 Task: Create a due date automation trigger when advanced on, on the wednesday of the week before a card is due add dates starting tomorrow at 11:00 AM.
Action: Mouse moved to (1107, 89)
Screenshot: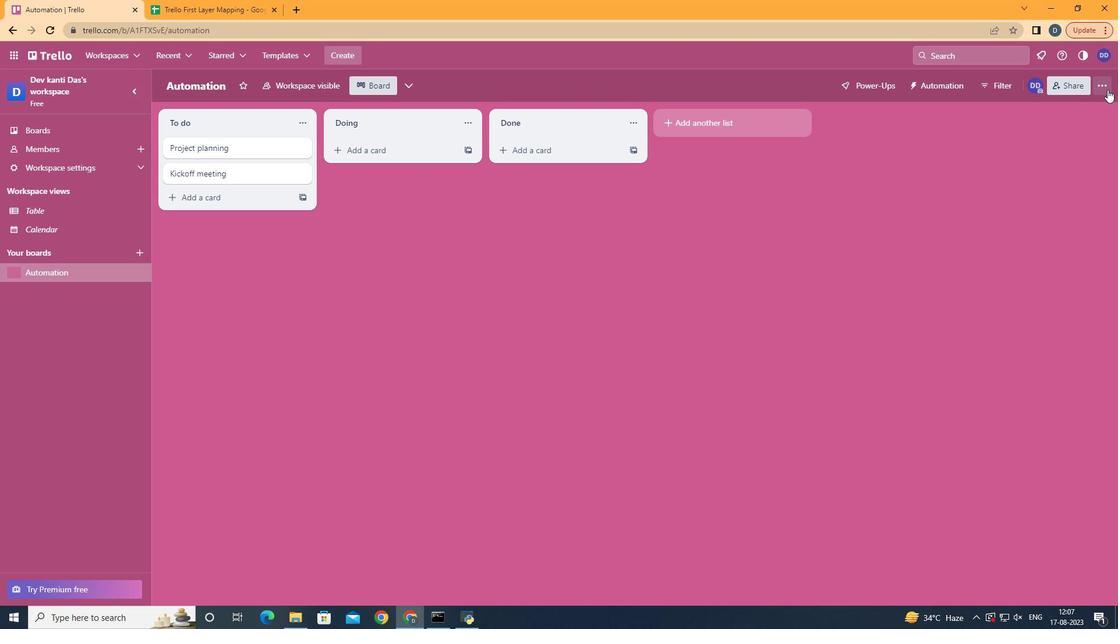 
Action: Mouse pressed left at (1107, 89)
Screenshot: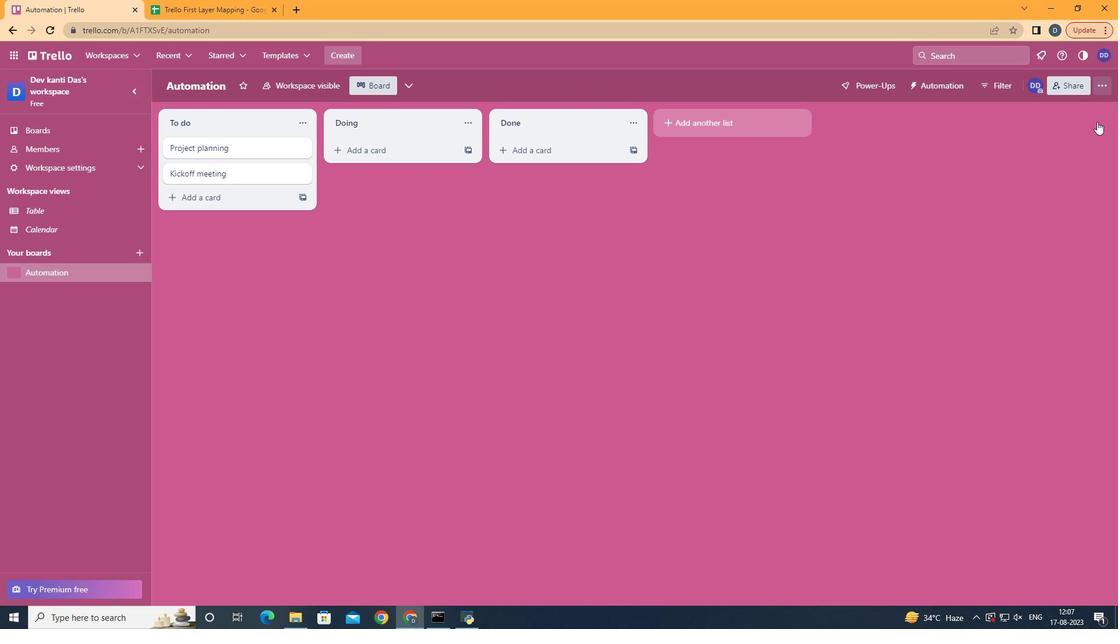
Action: Mouse moved to (1035, 246)
Screenshot: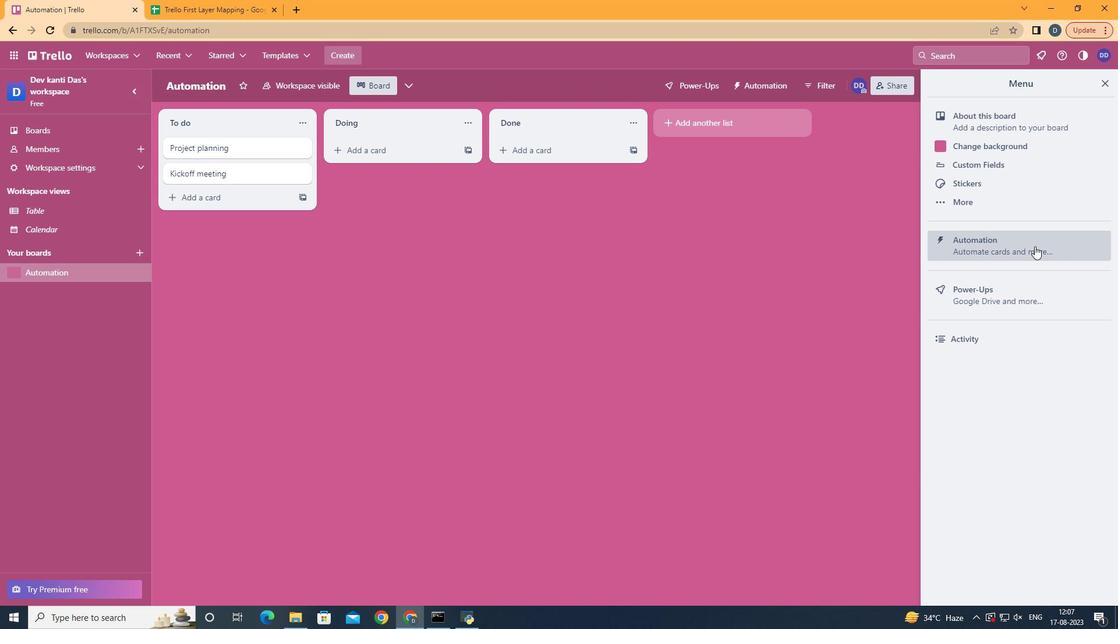 
Action: Mouse pressed left at (1035, 246)
Screenshot: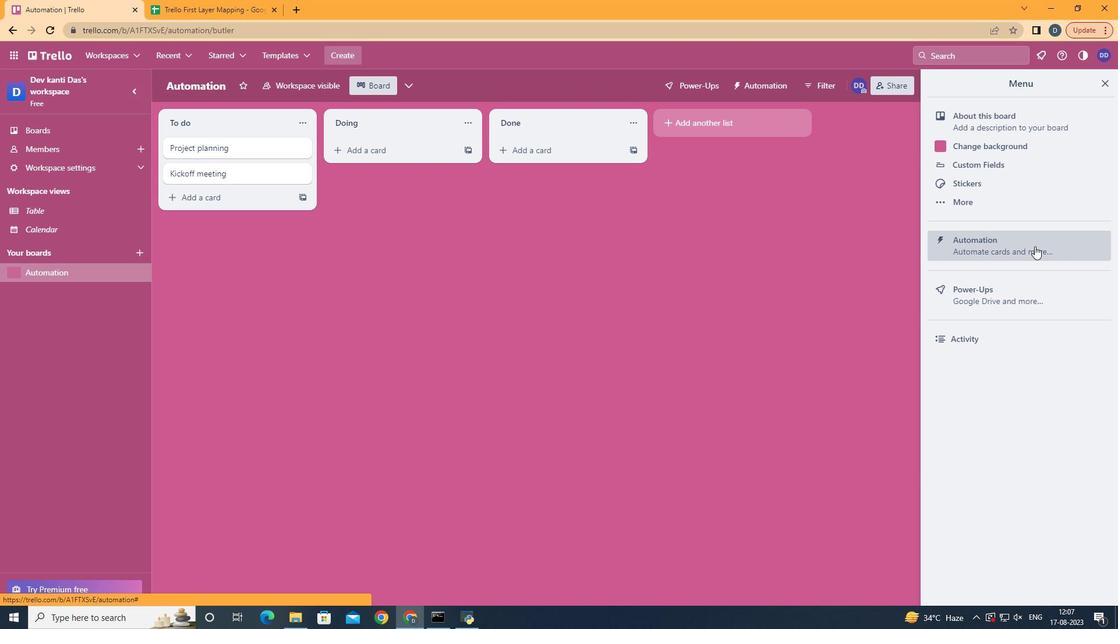 
Action: Mouse moved to (237, 223)
Screenshot: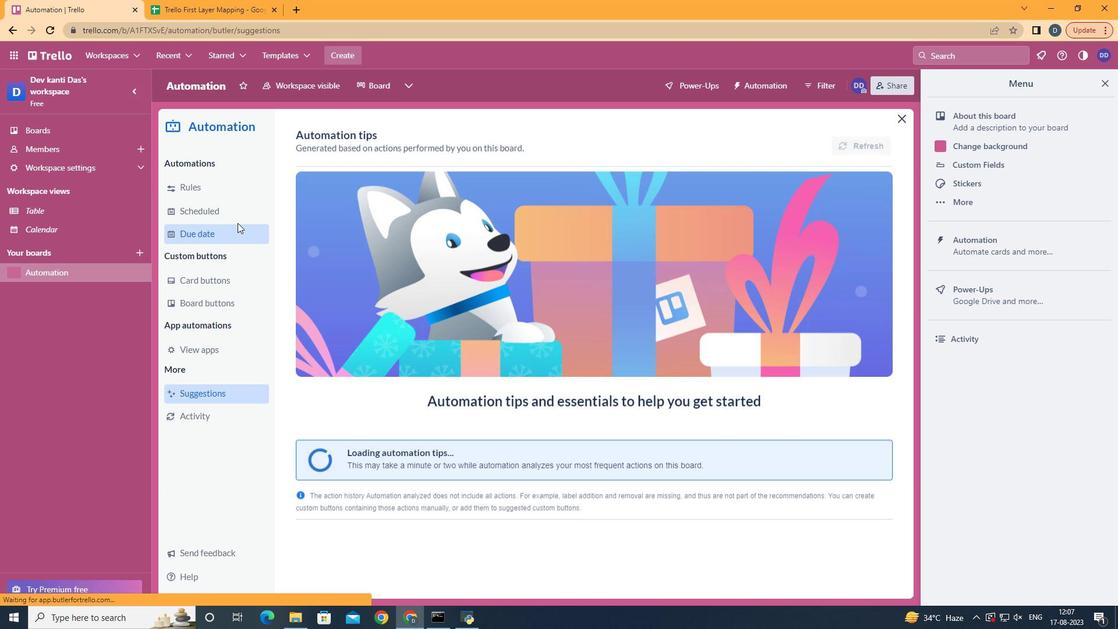 
Action: Mouse pressed left at (237, 223)
Screenshot: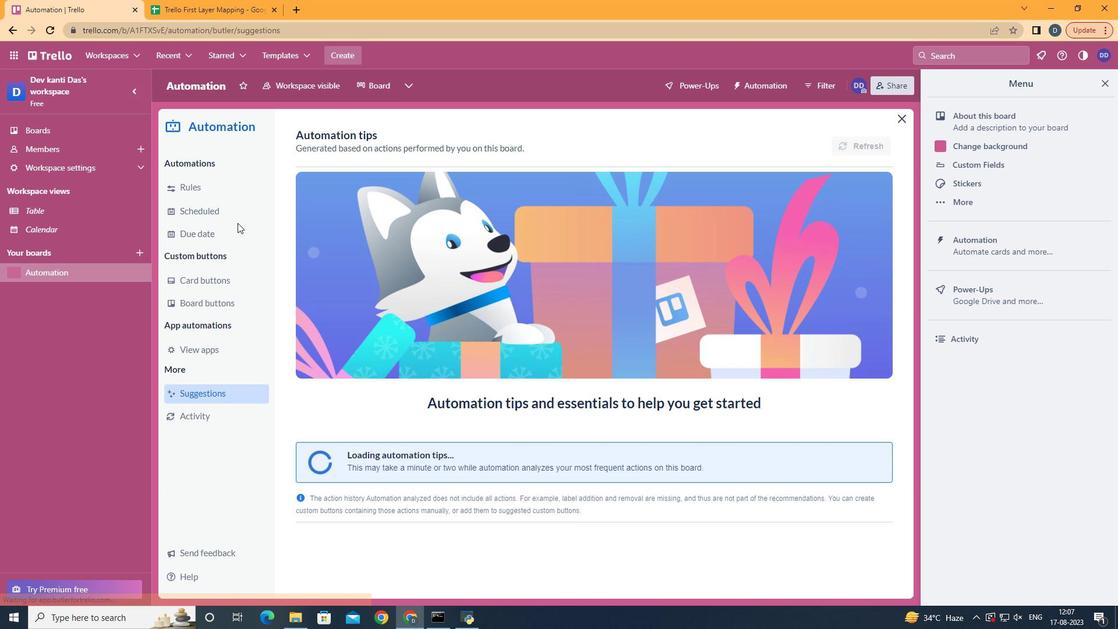 
Action: Mouse moved to (237, 232)
Screenshot: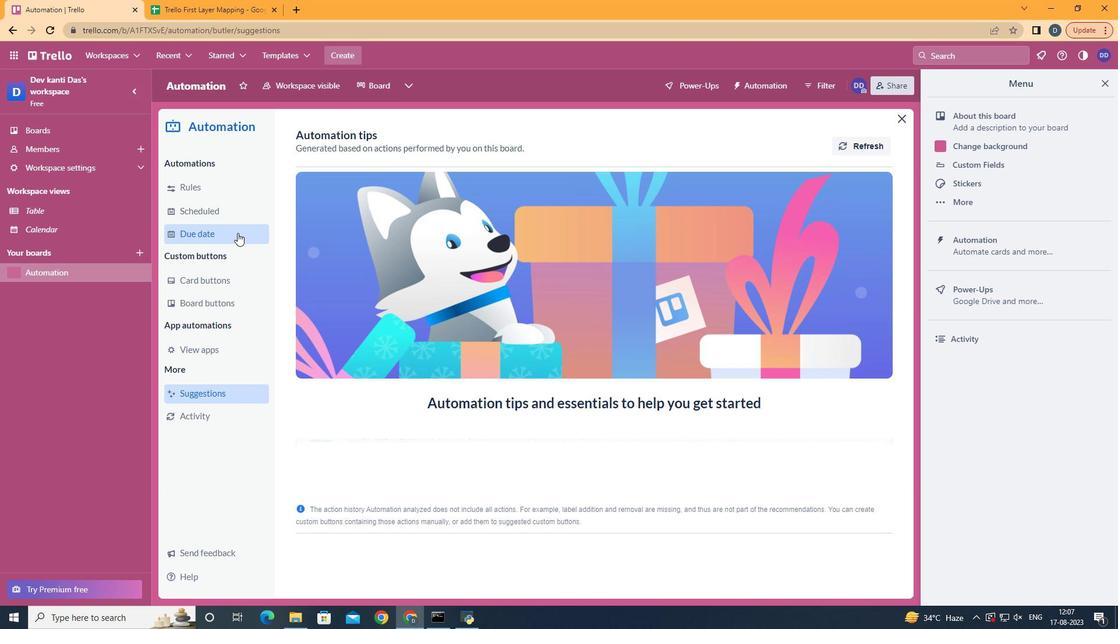 
Action: Mouse pressed left at (237, 232)
Screenshot: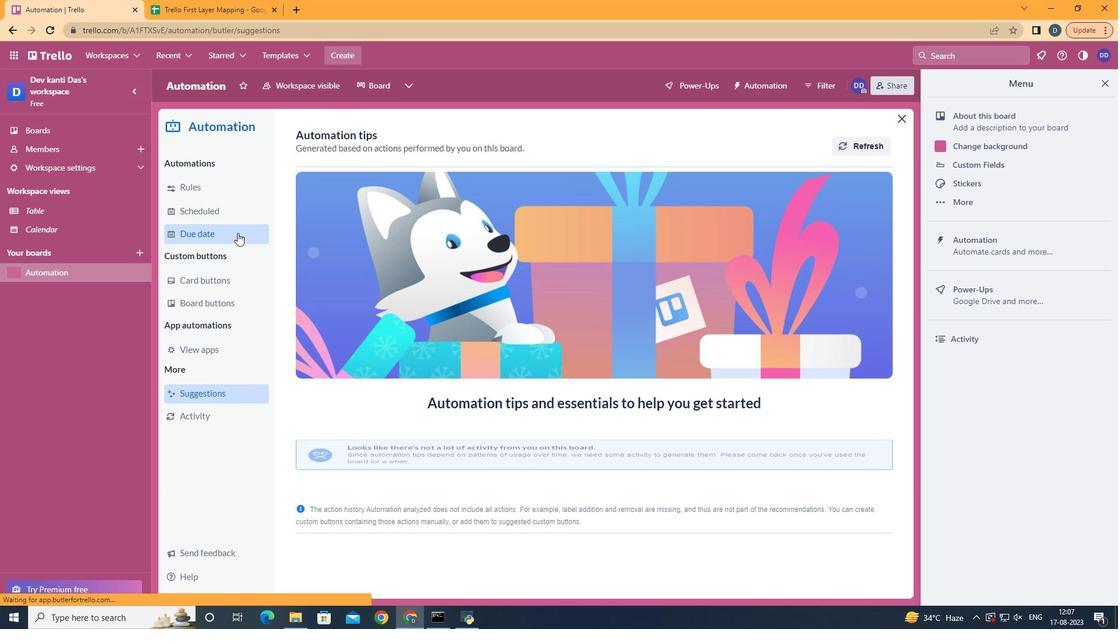 
Action: Mouse moved to (813, 140)
Screenshot: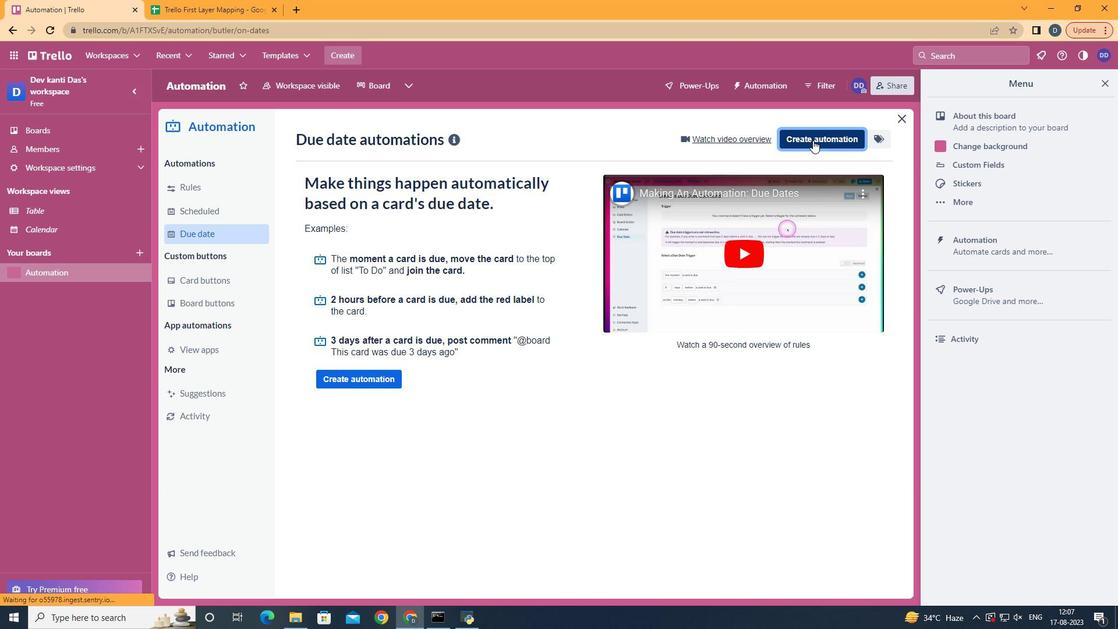 
Action: Mouse pressed left at (813, 140)
Screenshot: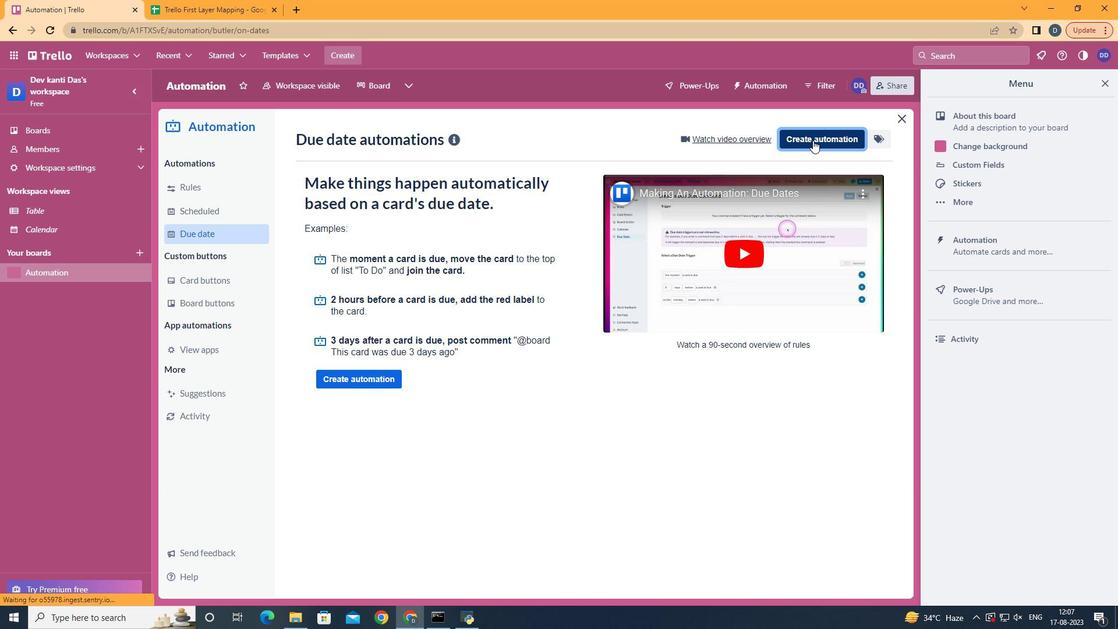 
Action: Mouse moved to (604, 236)
Screenshot: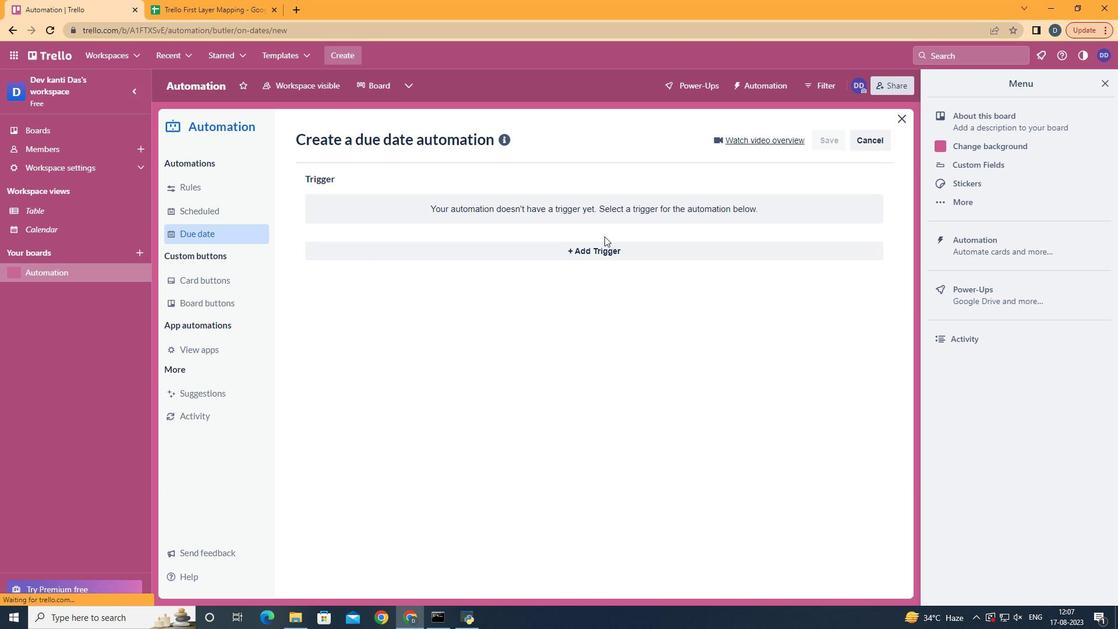 
Action: Mouse pressed left at (604, 236)
Screenshot: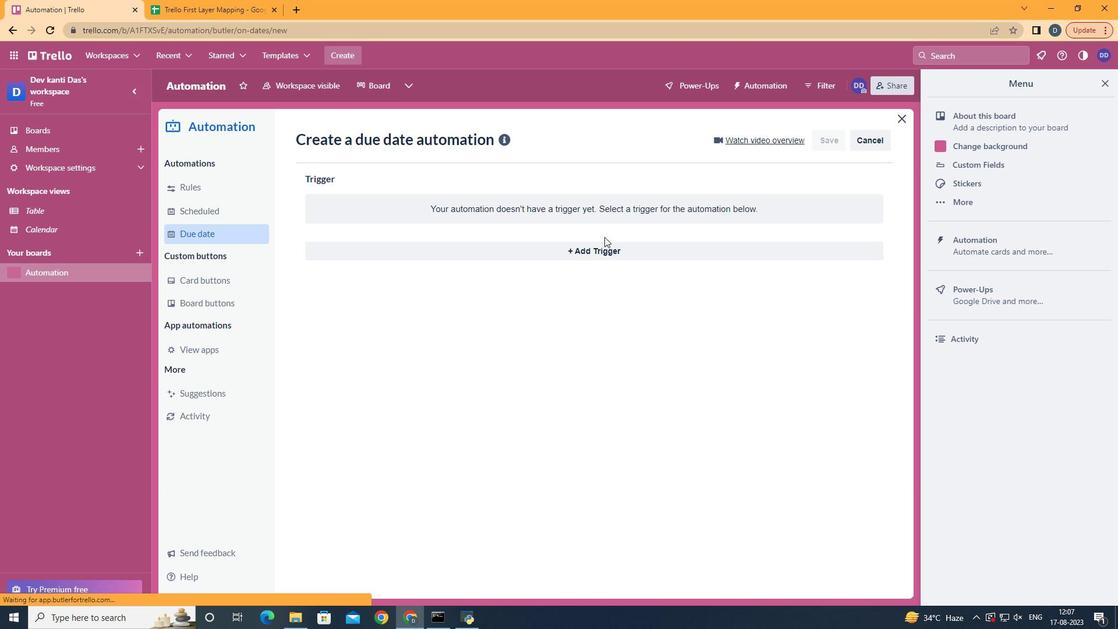 
Action: Mouse moved to (604, 246)
Screenshot: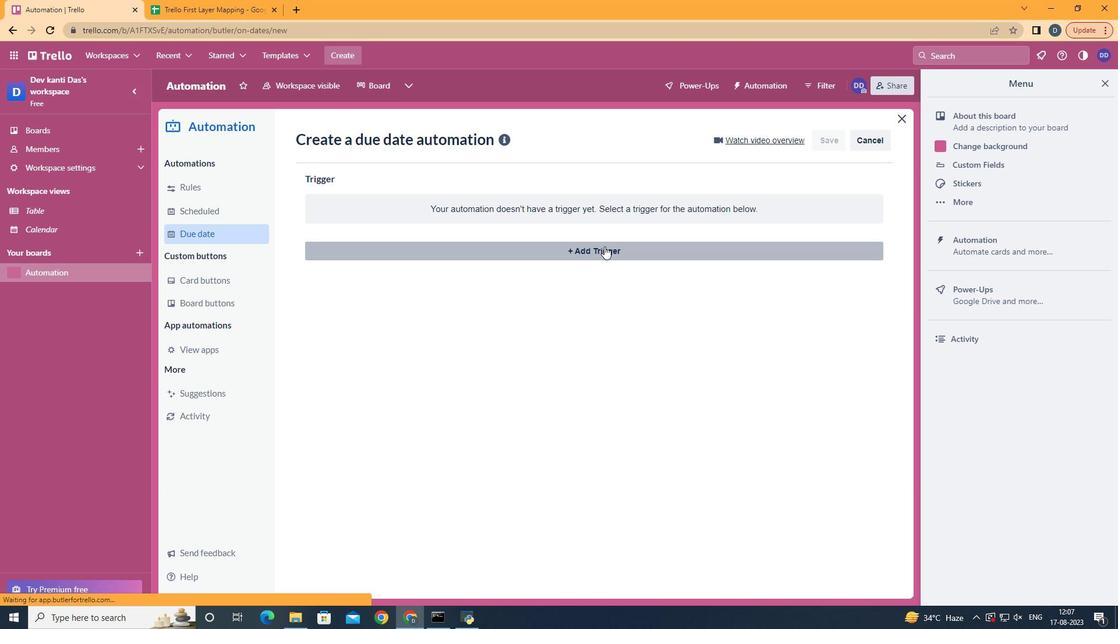 
Action: Mouse pressed left at (604, 246)
Screenshot: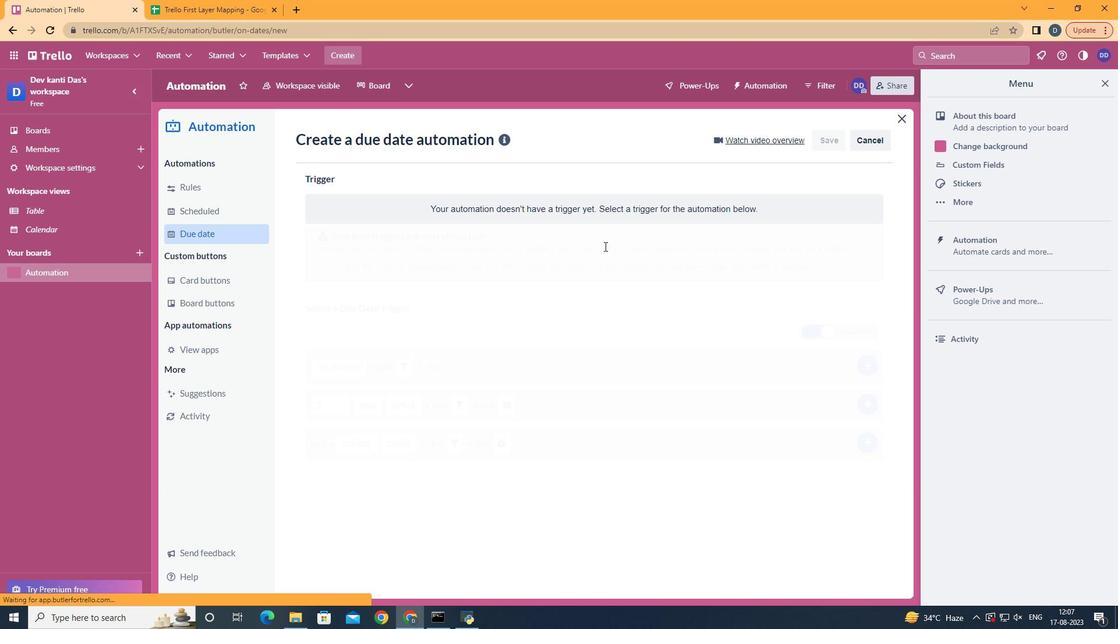 
Action: Mouse moved to (383, 350)
Screenshot: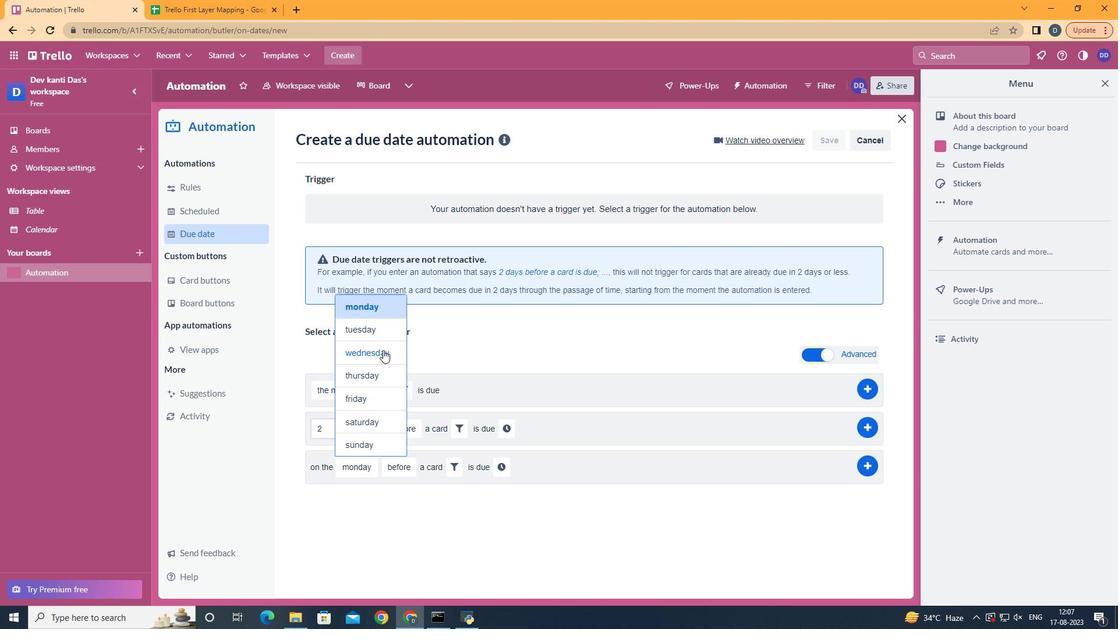
Action: Mouse pressed left at (383, 350)
Screenshot: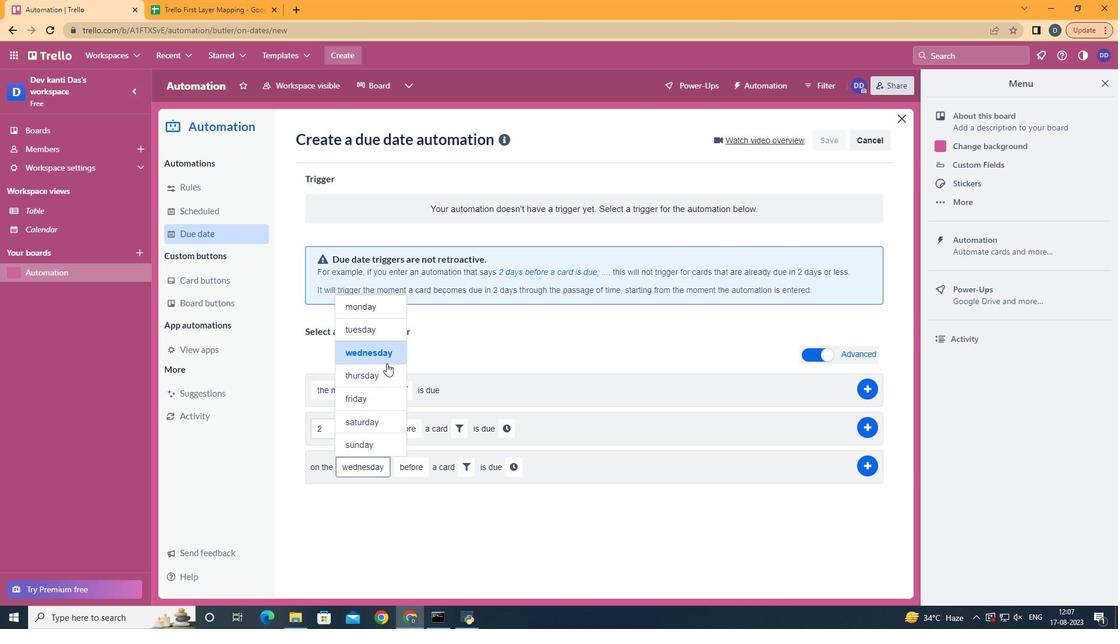 
Action: Mouse moved to (429, 553)
Screenshot: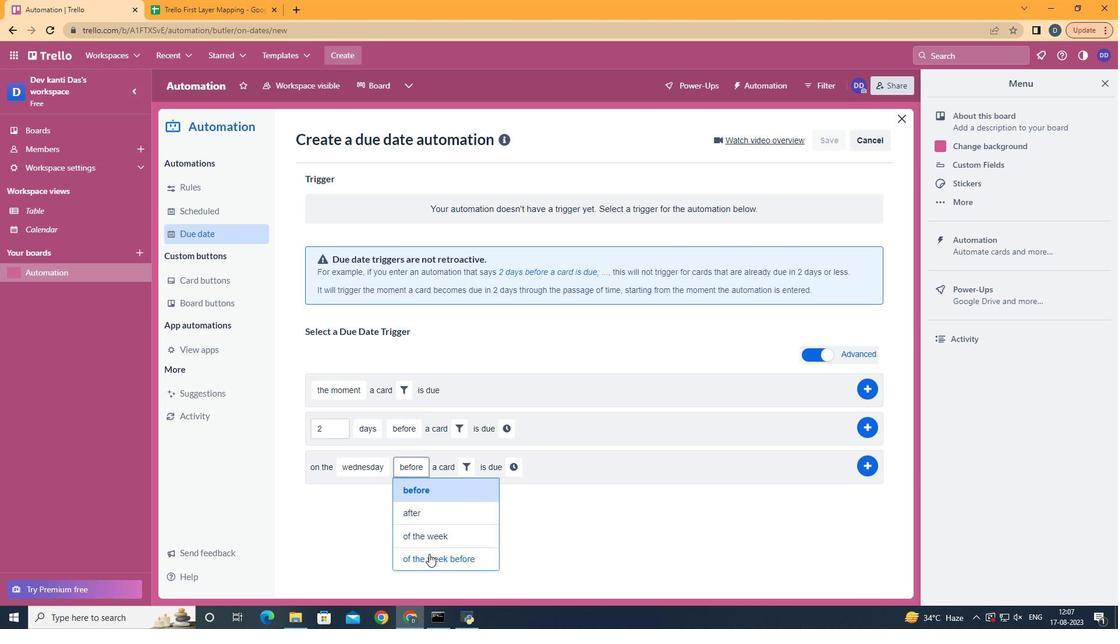 
Action: Mouse pressed left at (429, 553)
Screenshot: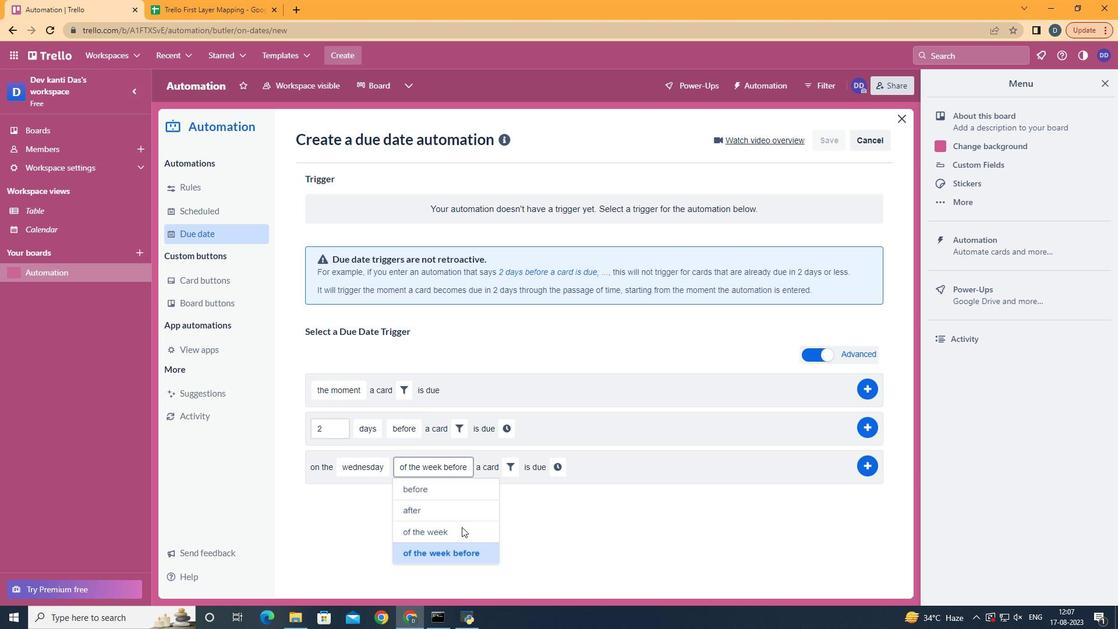 
Action: Mouse moved to (517, 462)
Screenshot: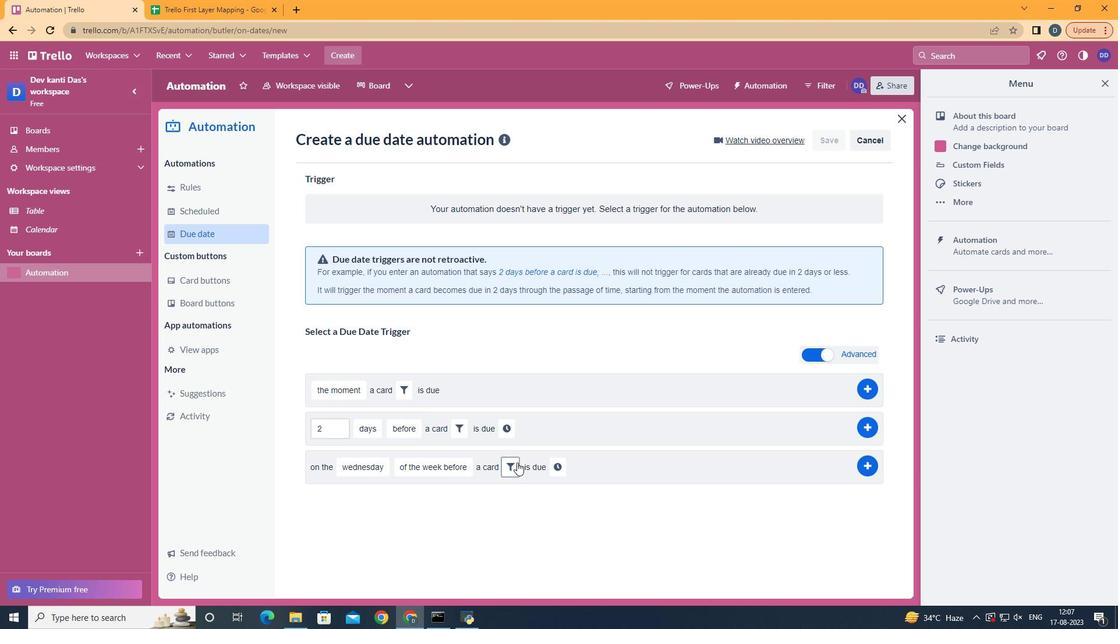 
Action: Mouse pressed left at (517, 462)
Screenshot: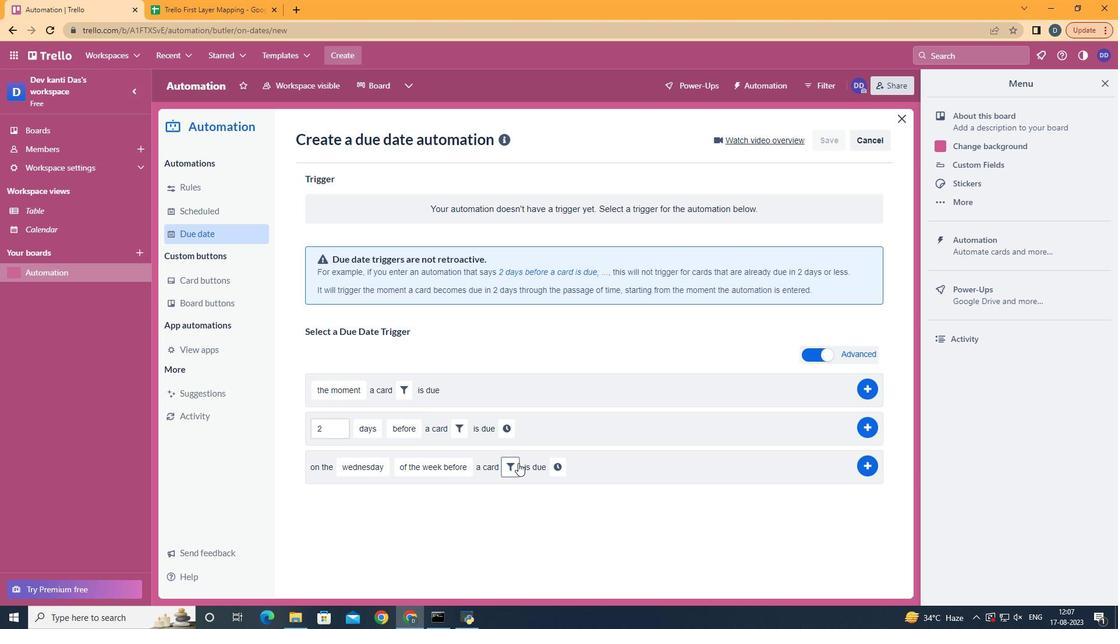 
Action: Mouse moved to (571, 501)
Screenshot: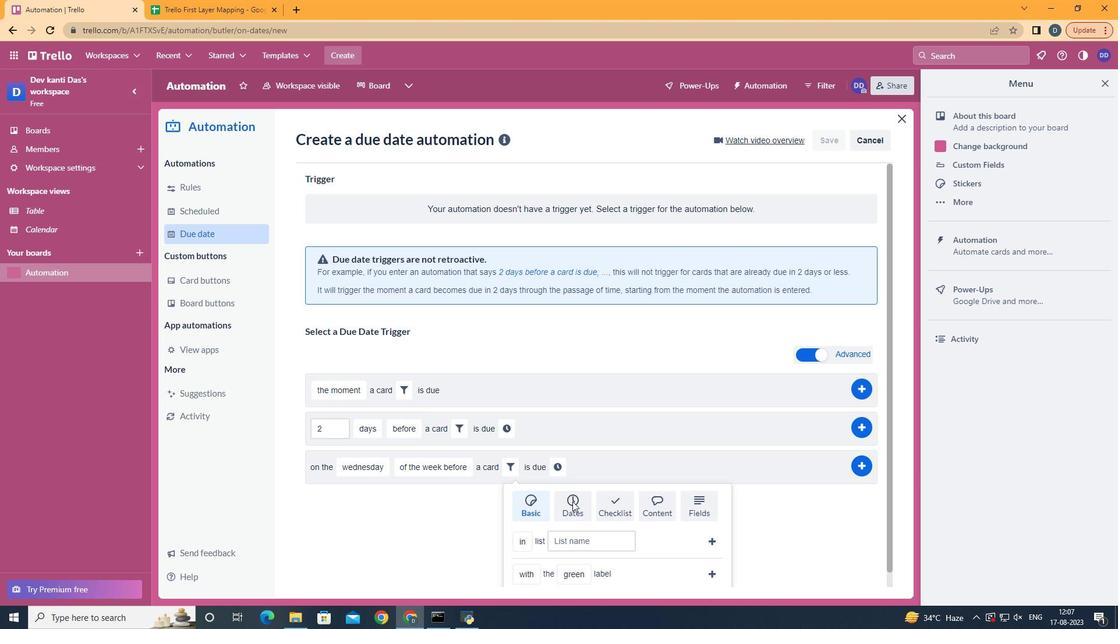 
Action: Mouse pressed left at (571, 501)
Screenshot: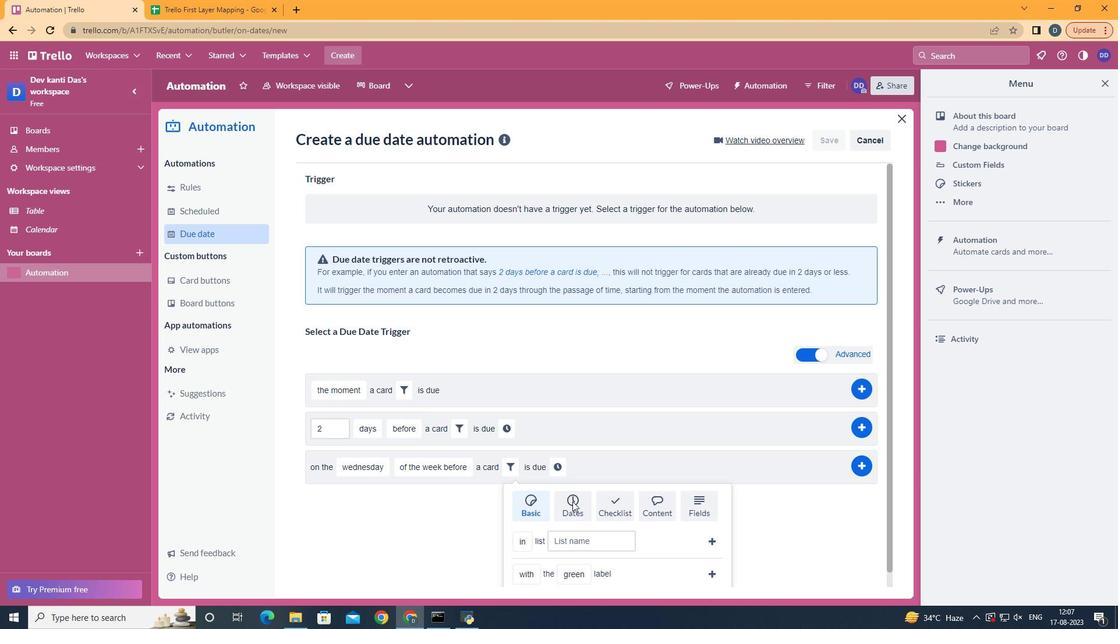 
Action: Mouse moved to (572, 501)
Screenshot: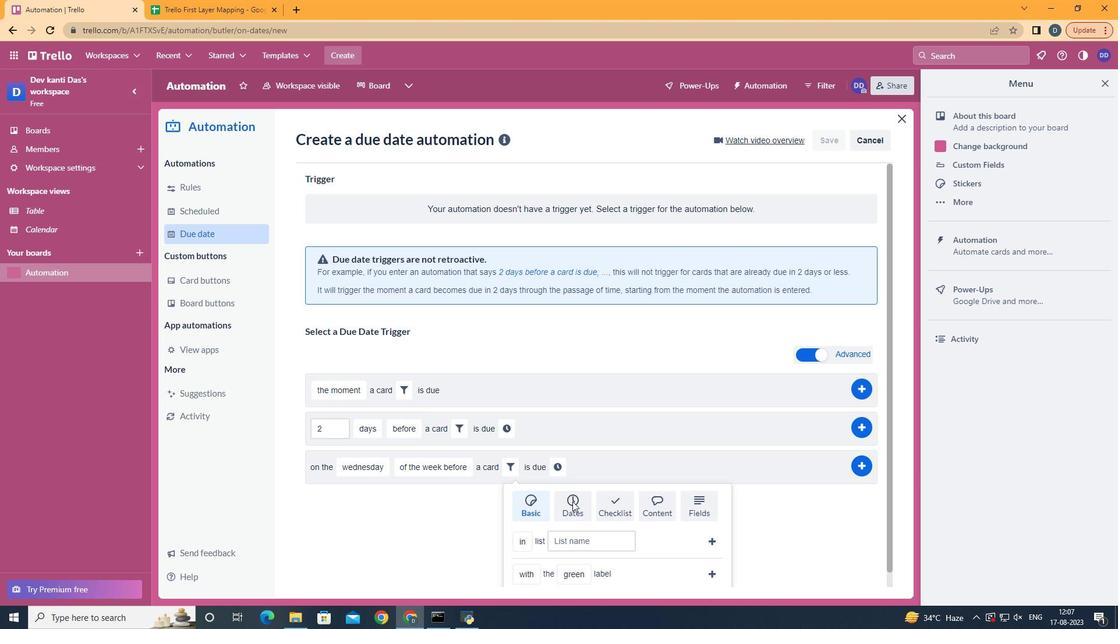 
Action: Mouse scrolled (572, 500) with delta (0, 0)
Screenshot: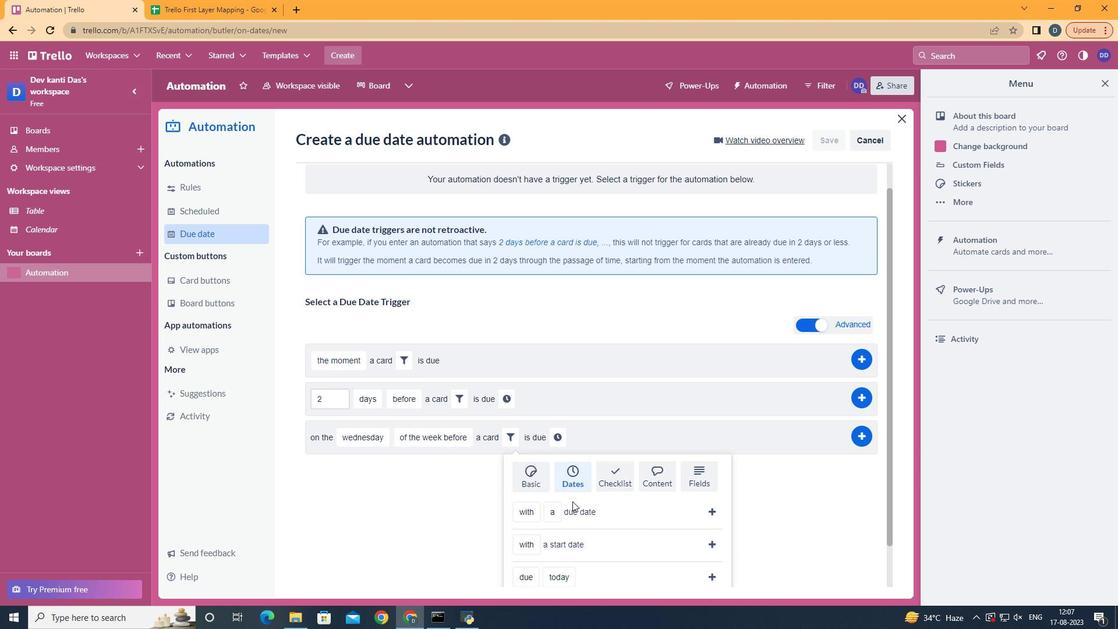 
Action: Mouse scrolled (572, 500) with delta (0, 0)
Screenshot: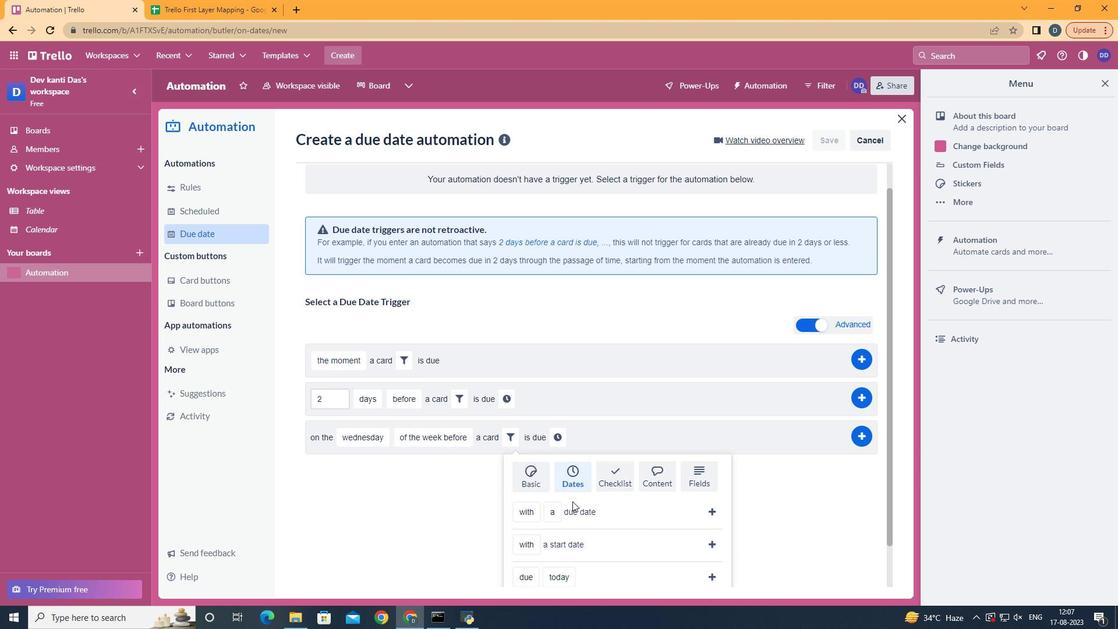 
Action: Mouse scrolled (572, 500) with delta (0, 0)
Screenshot: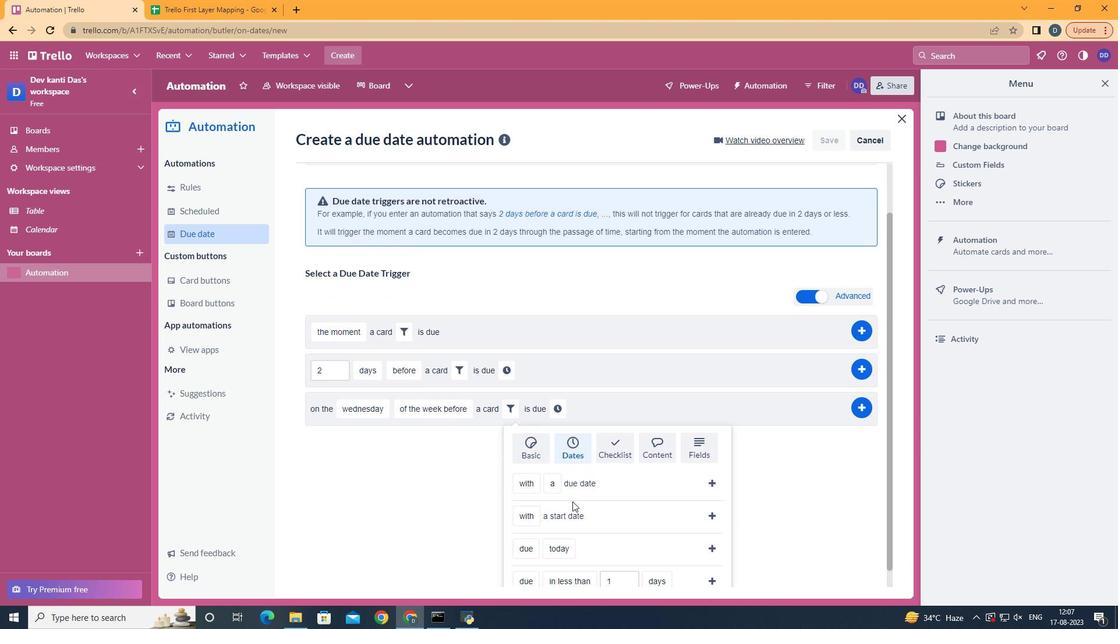 
Action: Mouse scrolled (572, 500) with delta (0, 0)
Screenshot: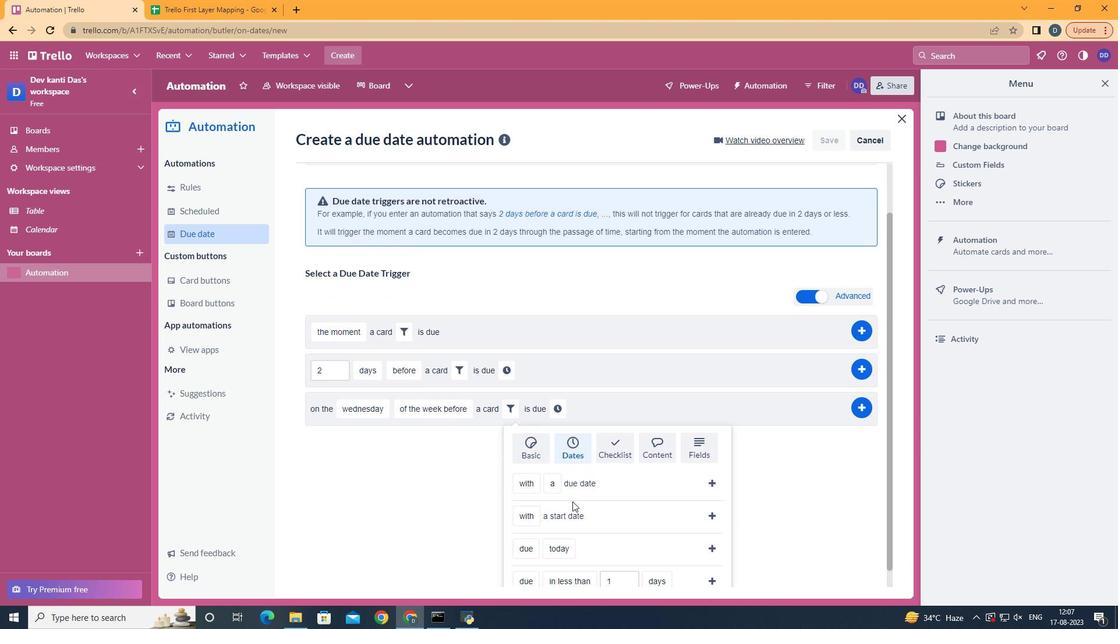 
Action: Mouse moved to (554, 483)
Screenshot: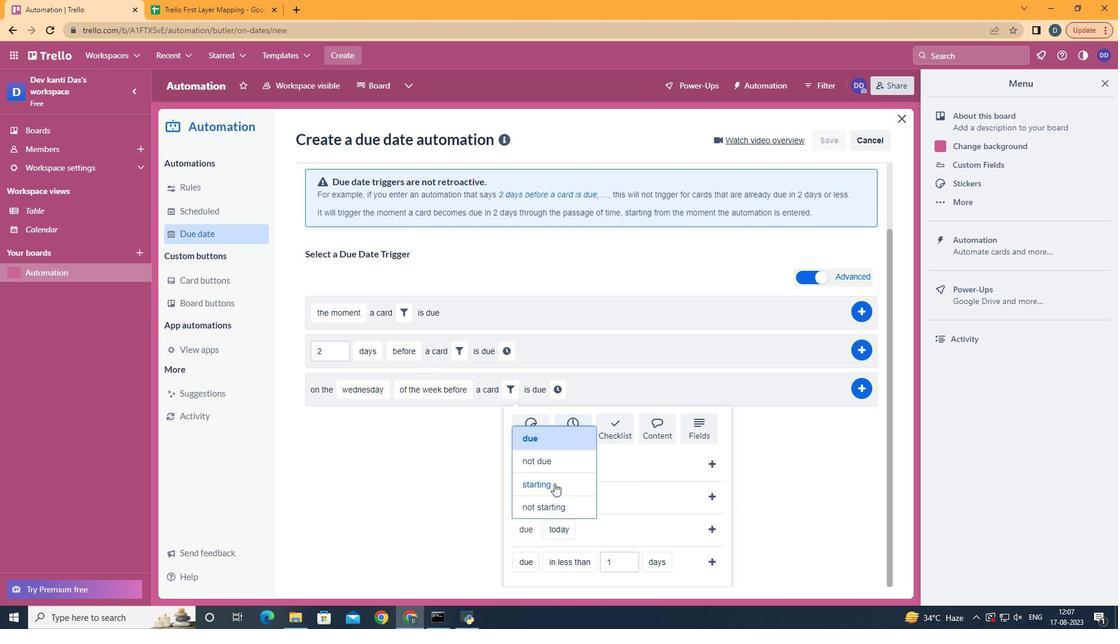 
Action: Mouse pressed left at (554, 483)
Screenshot: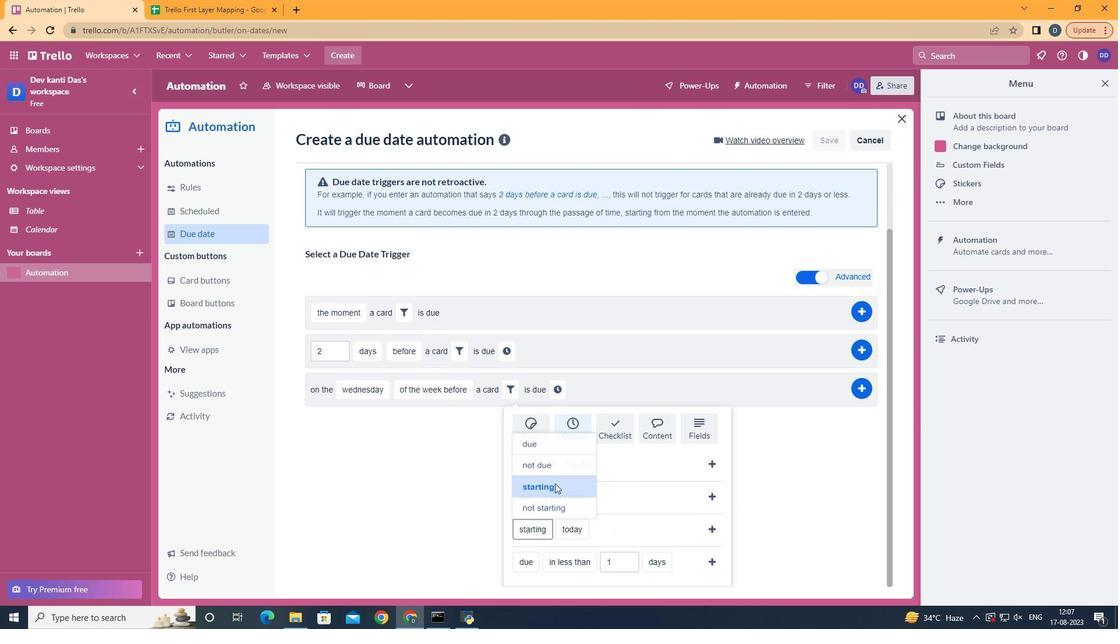 
Action: Mouse moved to (599, 416)
Screenshot: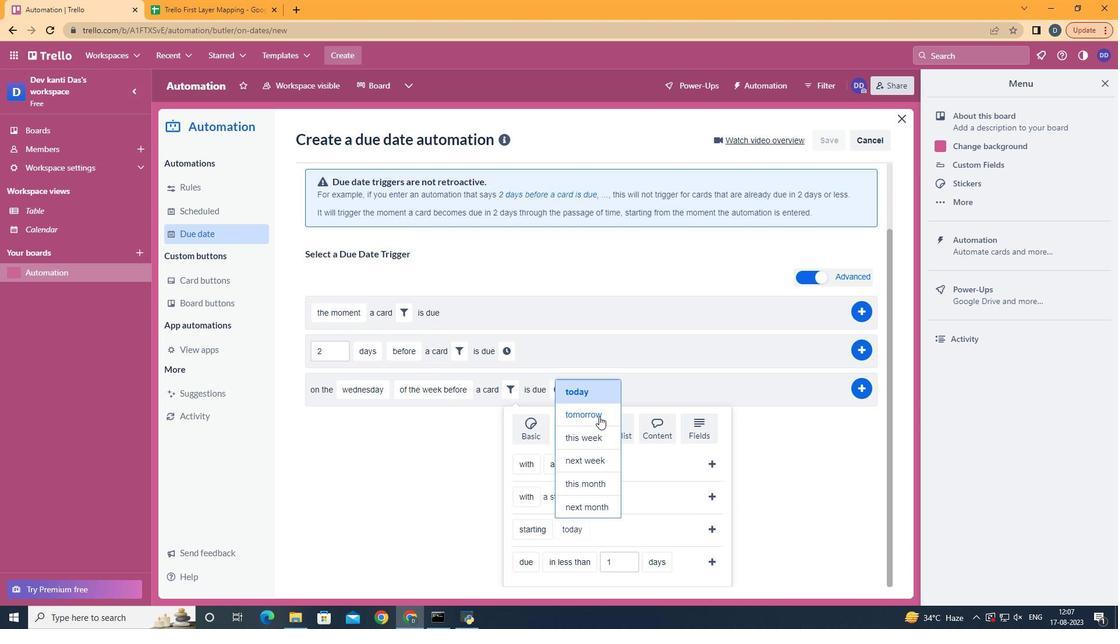 
Action: Mouse pressed left at (599, 416)
Screenshot: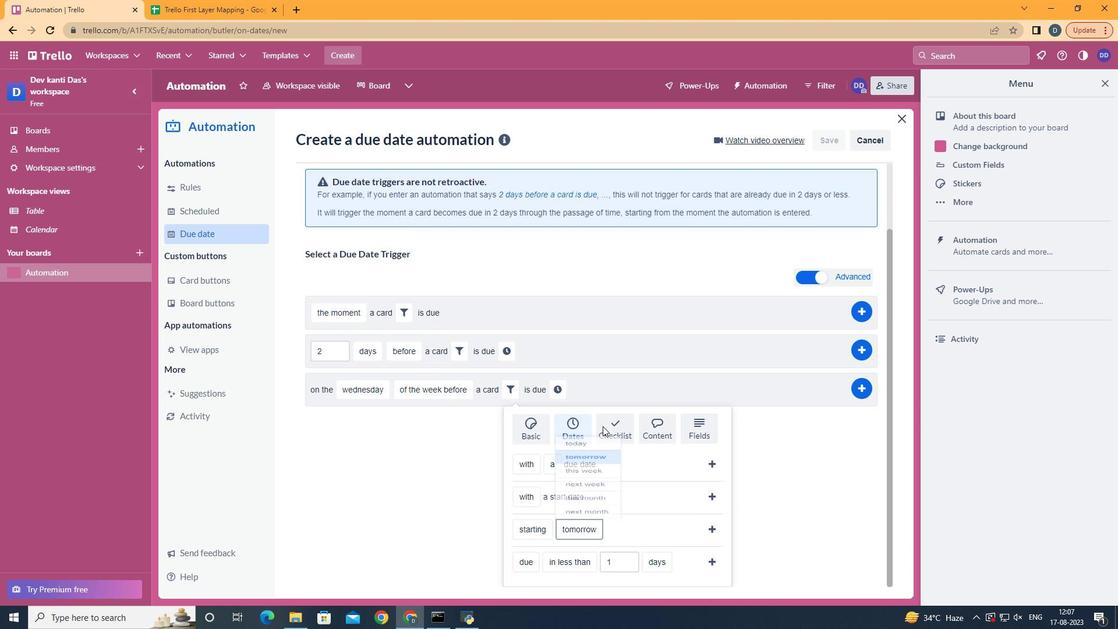 
Action: Mouse moved to (713, 533)
Screenshot: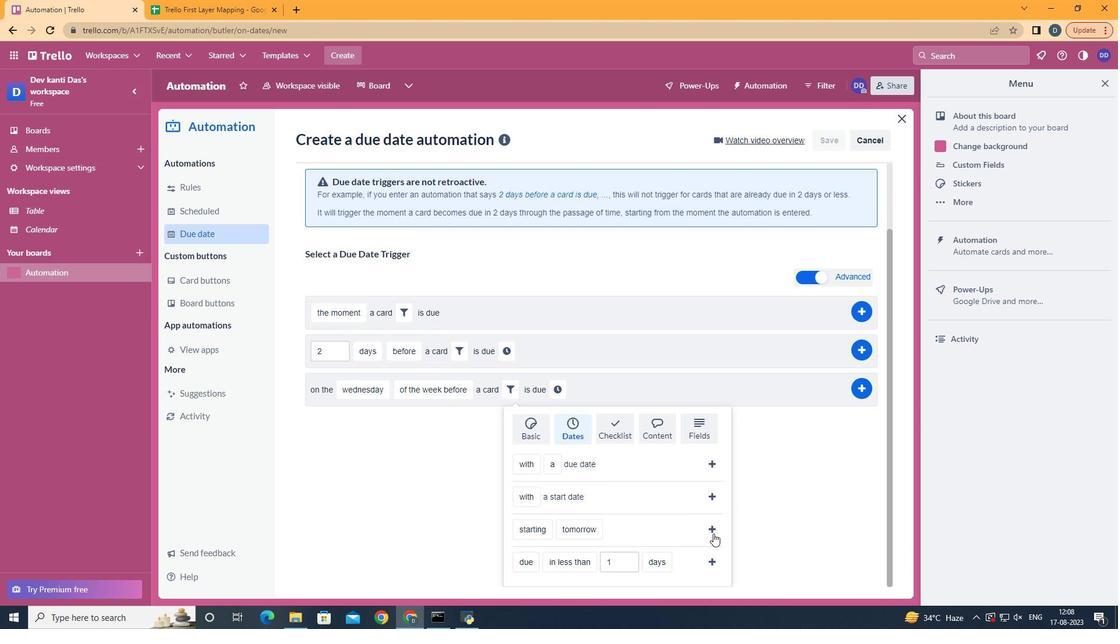 
Action: Mouse pressed left at (713, 533)
Screenshot: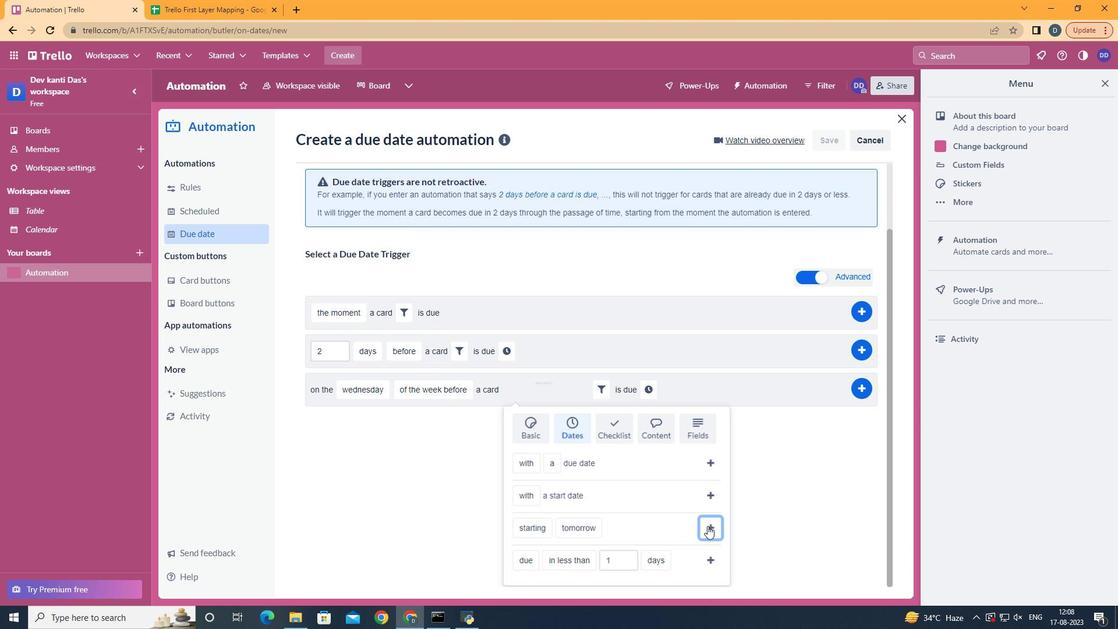 
Action: Mouse moved to (651, 463)
Screenshot: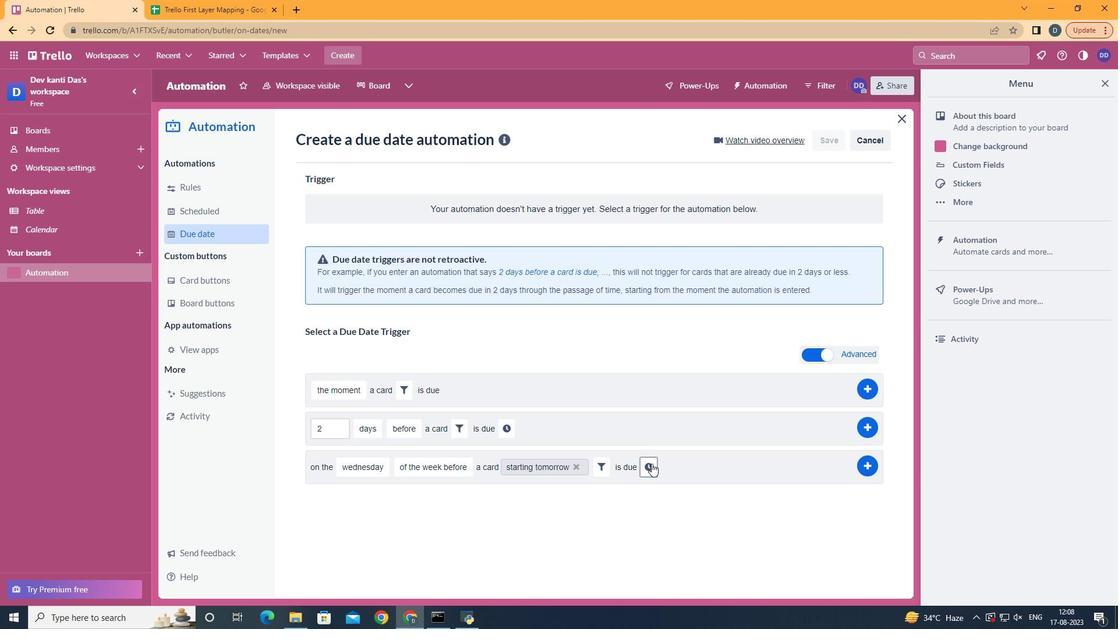 
Action: Mouse pressed left at (651, 463)
Screenshot: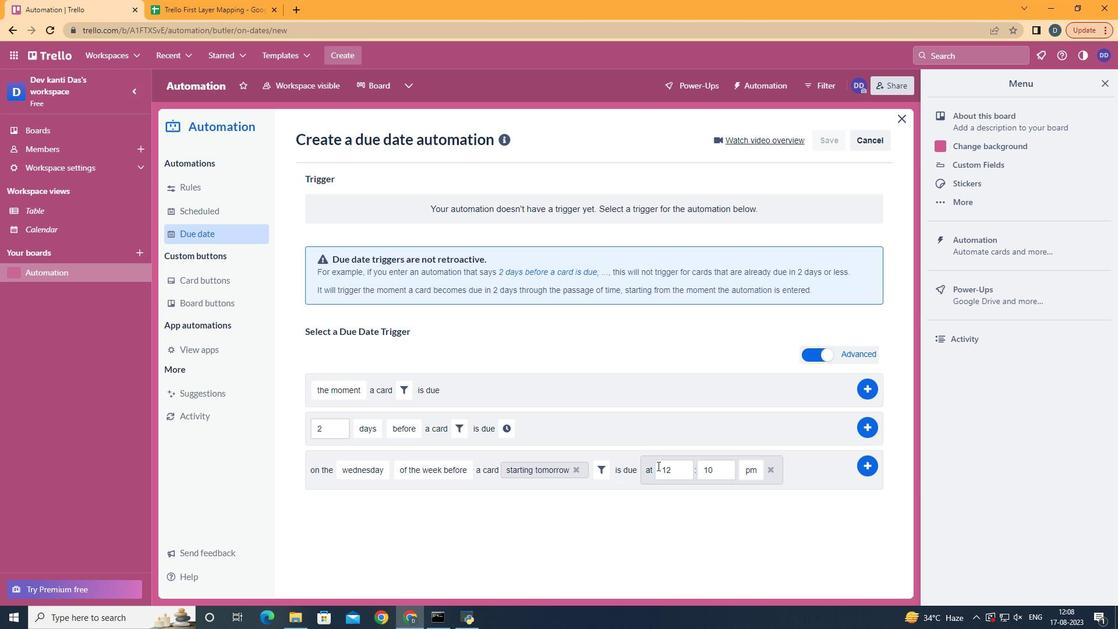 
Action: Mouse moved to (669, 472)
Screenshot: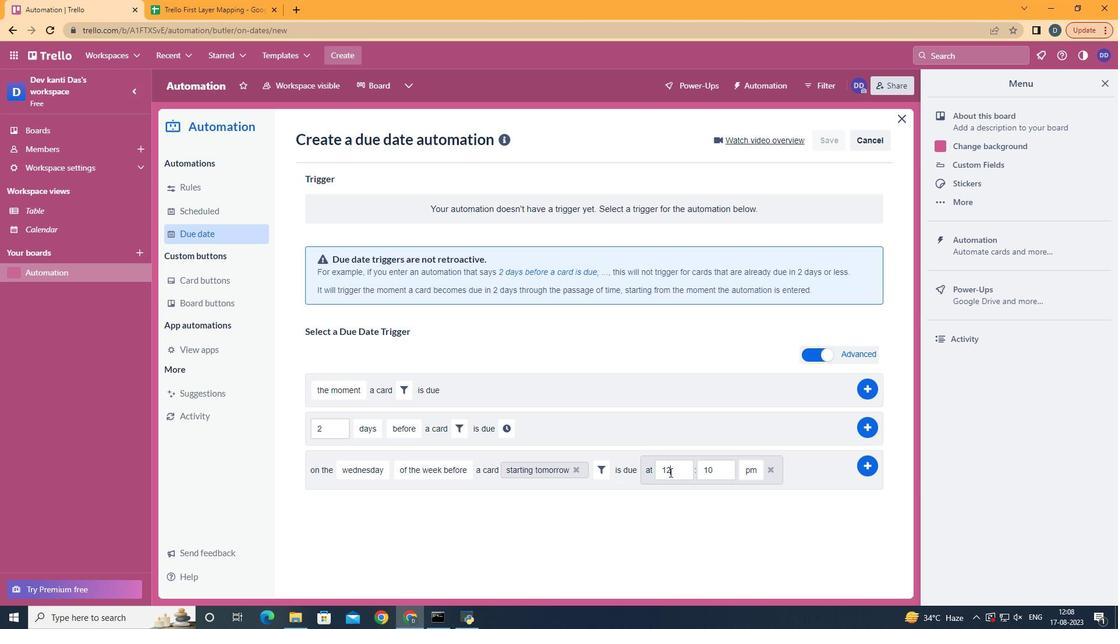 
Action: Mouse pressed left at (669, 472)
Screenshot: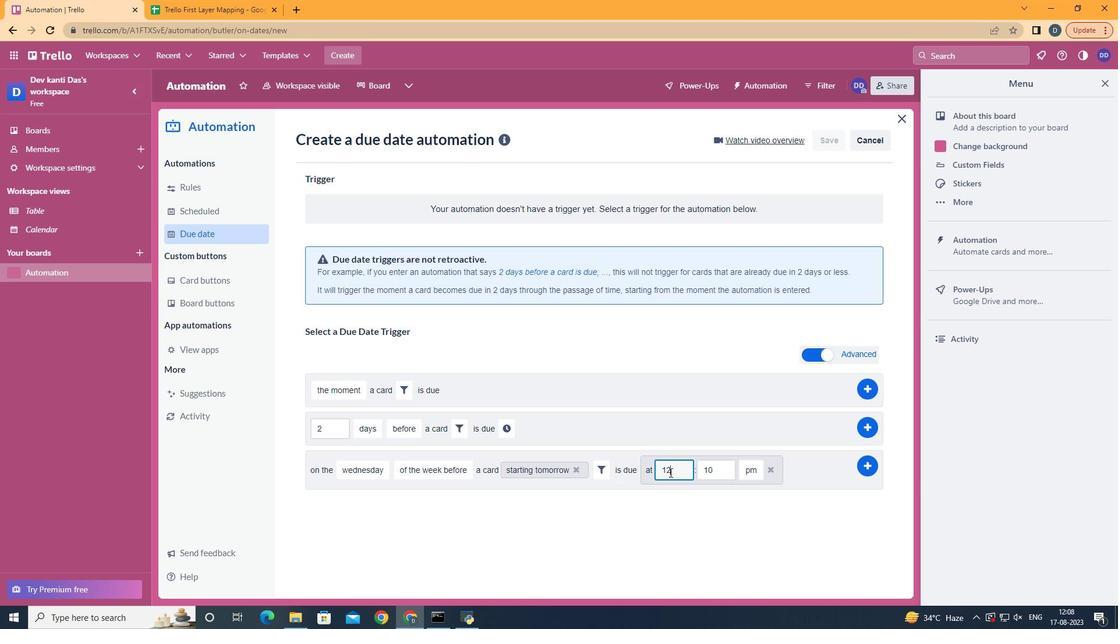 
Action: Mouse moved to (666, 472)
Screenshot: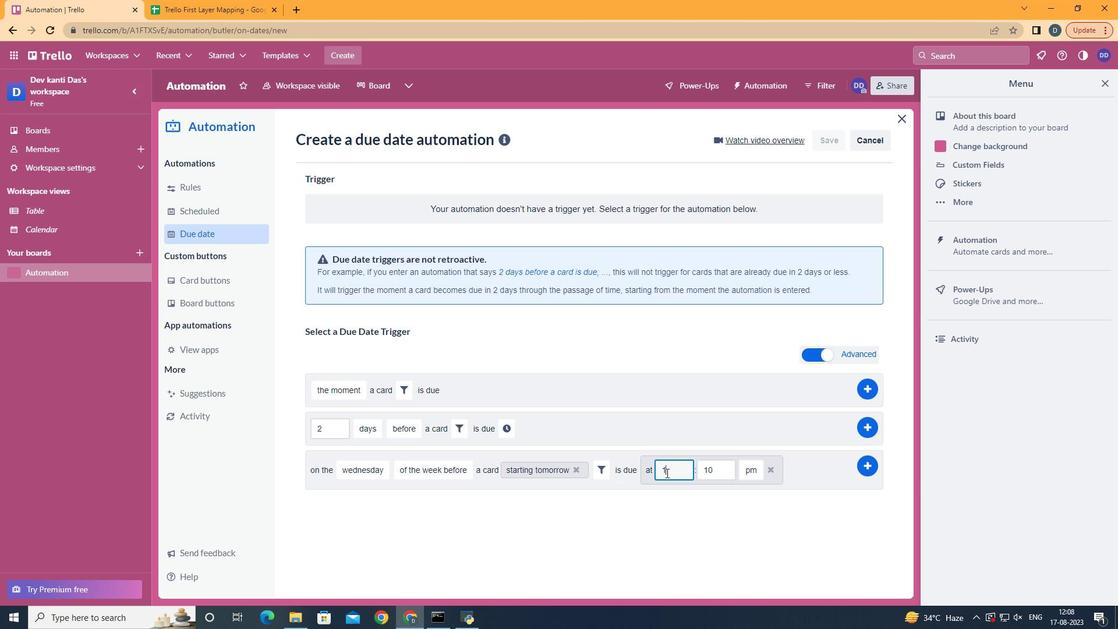 
Action: Key pressed <Key.backspace>1
Screenshot: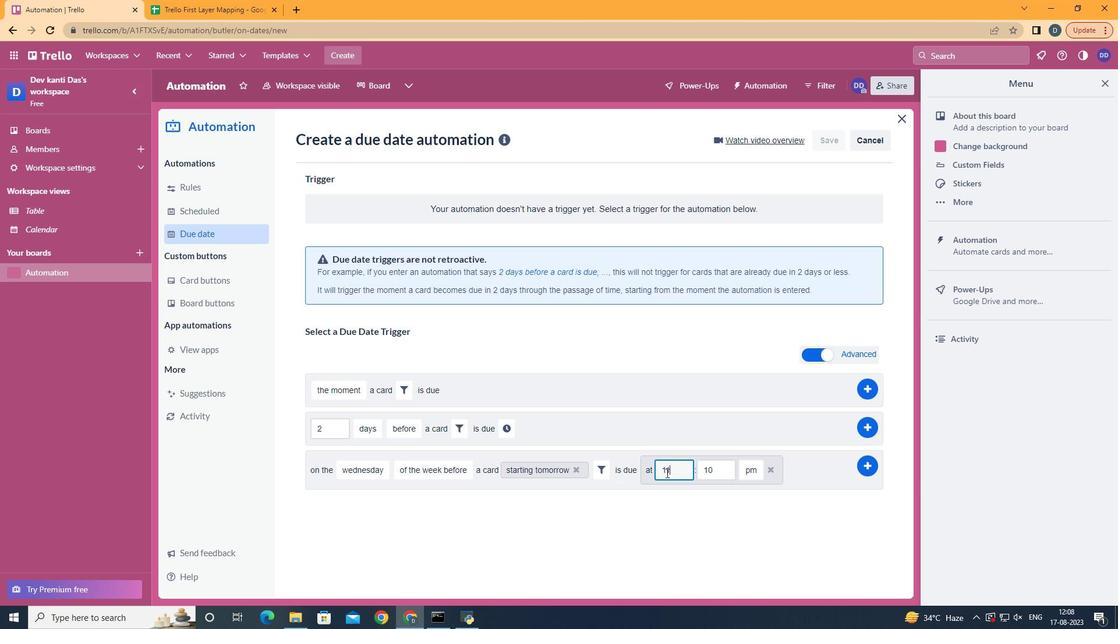 
Action: Mouse moved to (721, 465)
Screenshot: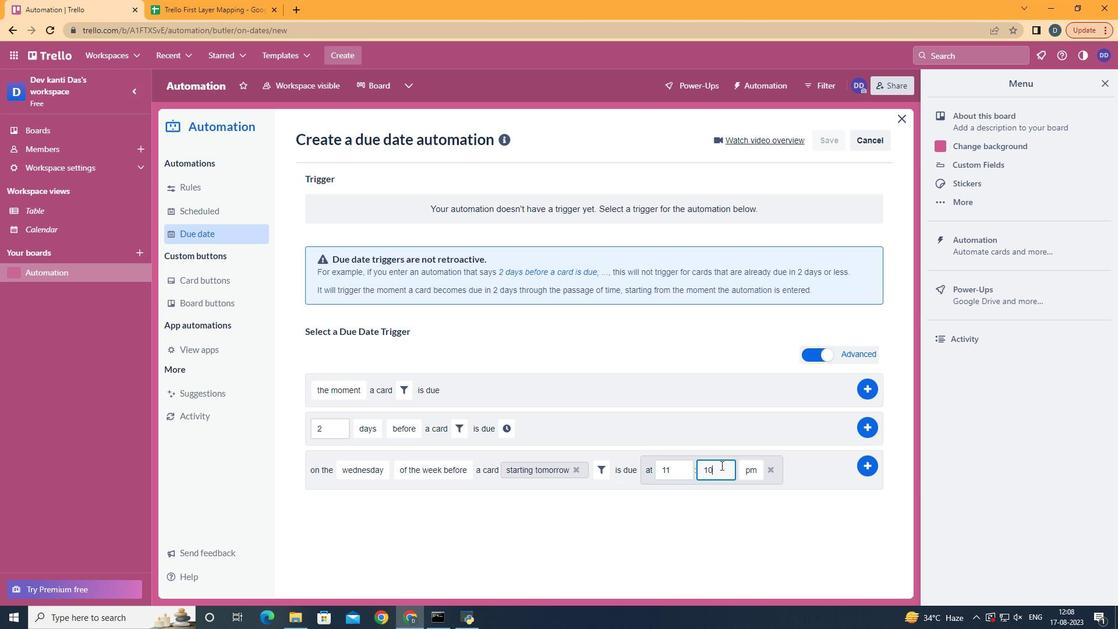 
Action: Mouse pressed left at (721, 465)
Screenshot: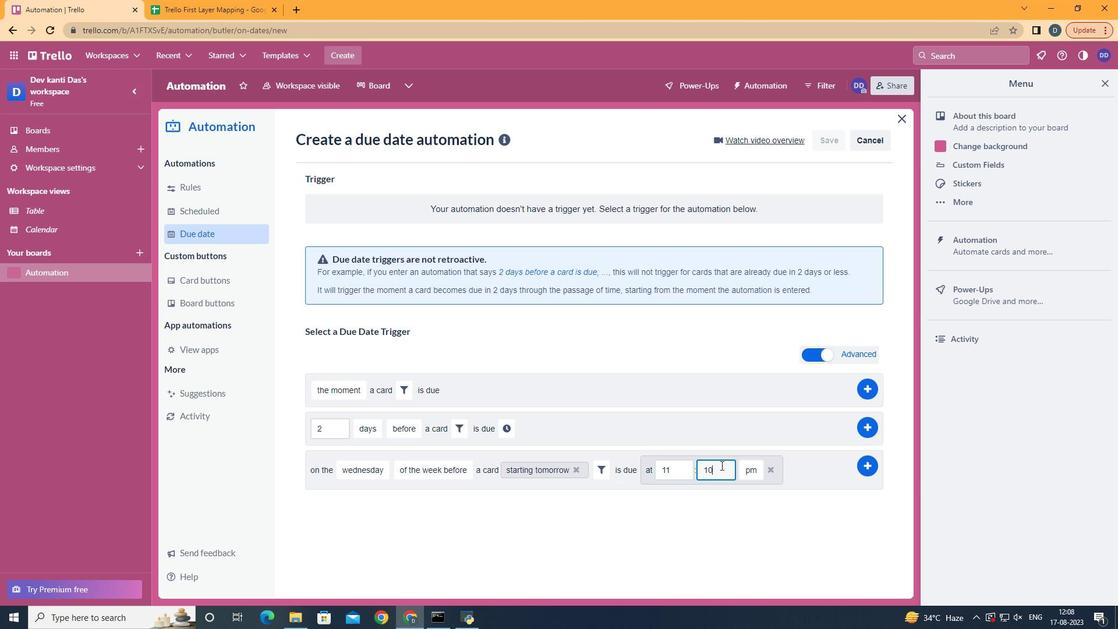 
Action: Key pressed <Key.backspace>
Screenshot: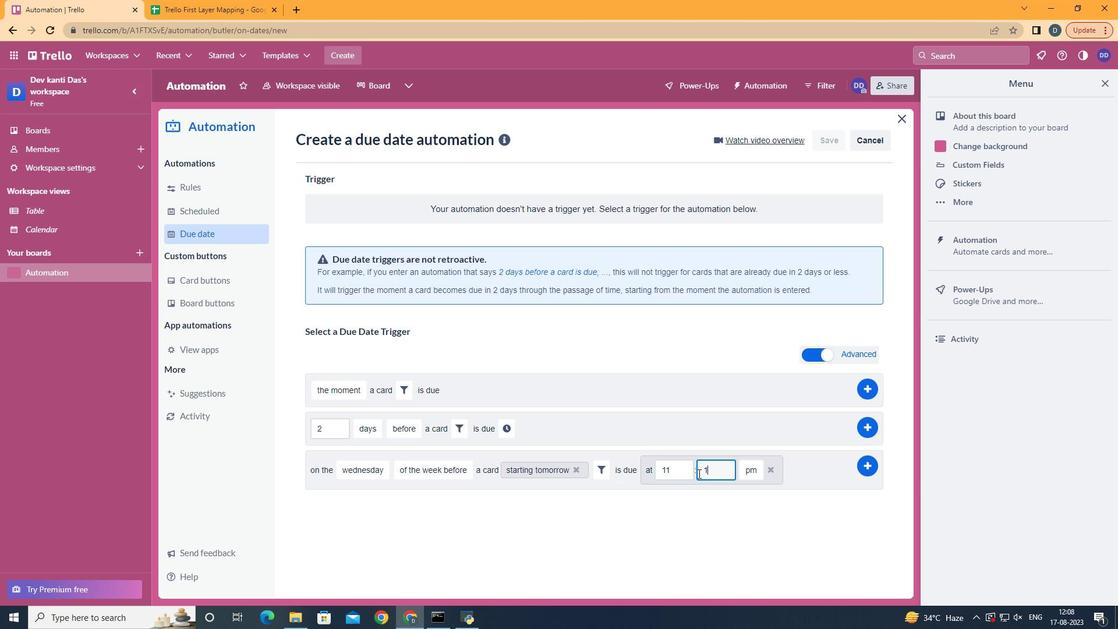 
Action: Mouse moved to (698, 473)
Screenshot: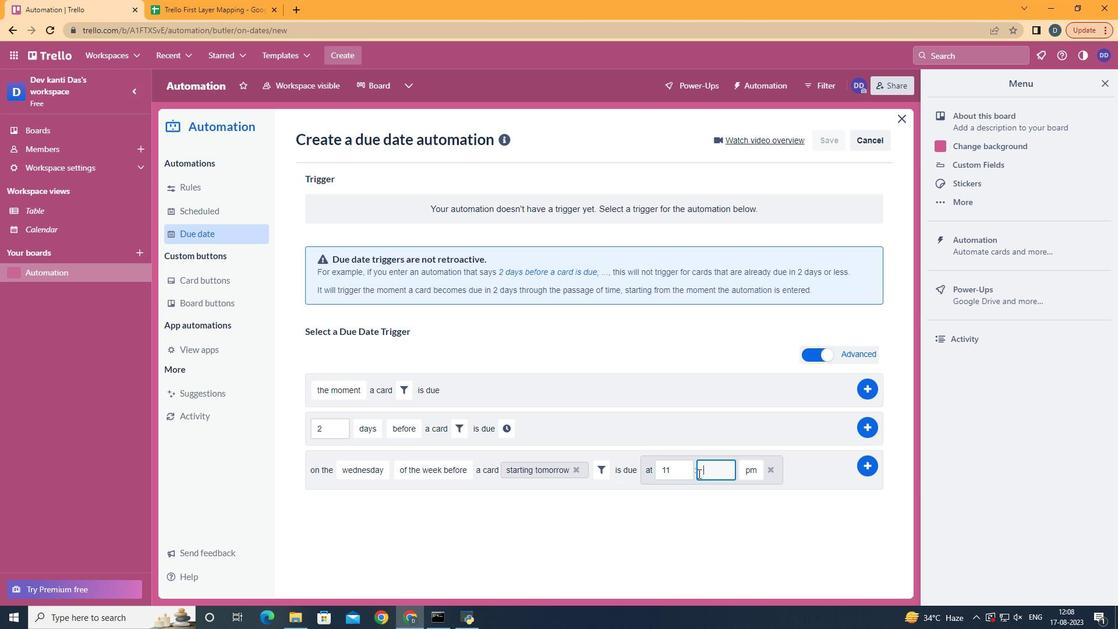 
Action: Key pressed <Key.backspace>00
Screenshot: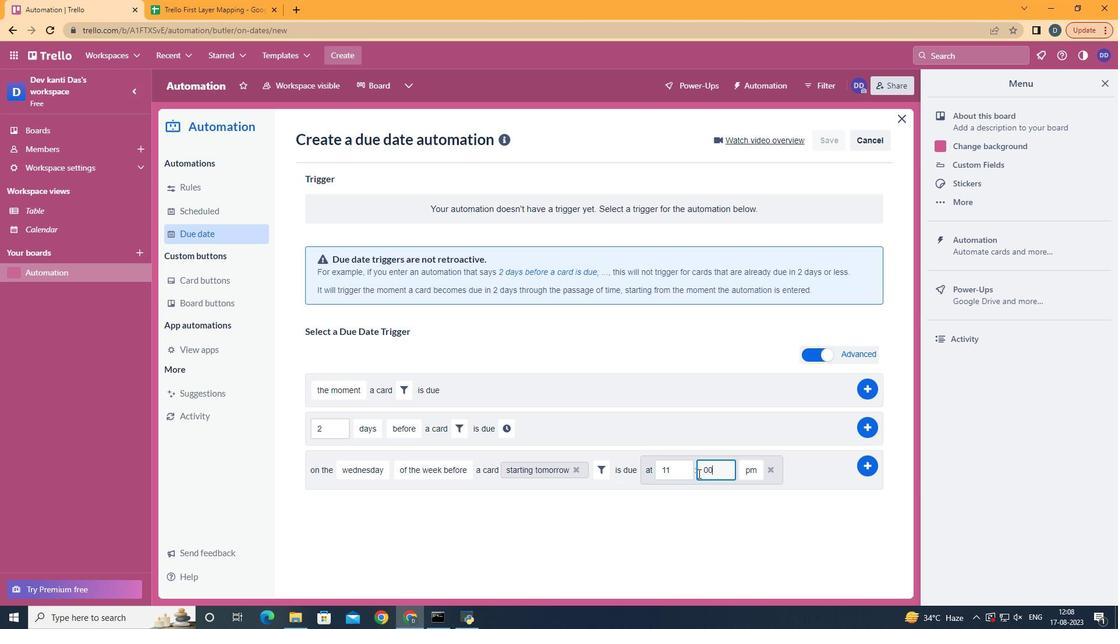 
Action: Mouse moved to (749, 483)
Screenshot: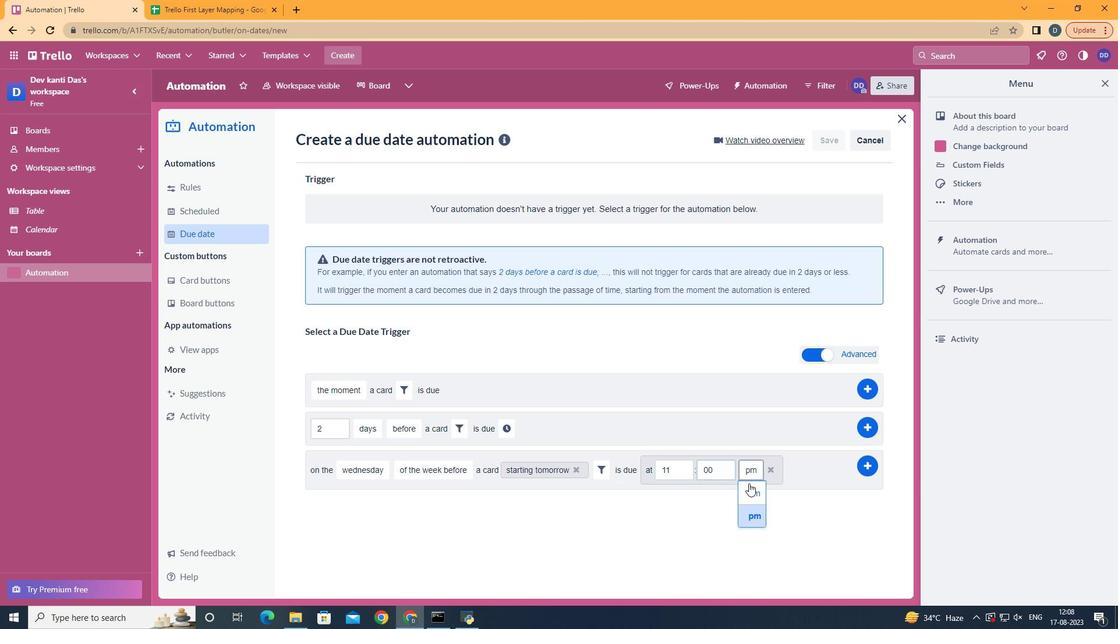 
Action: Mouse pressed left at (749, 483)
Screenshot: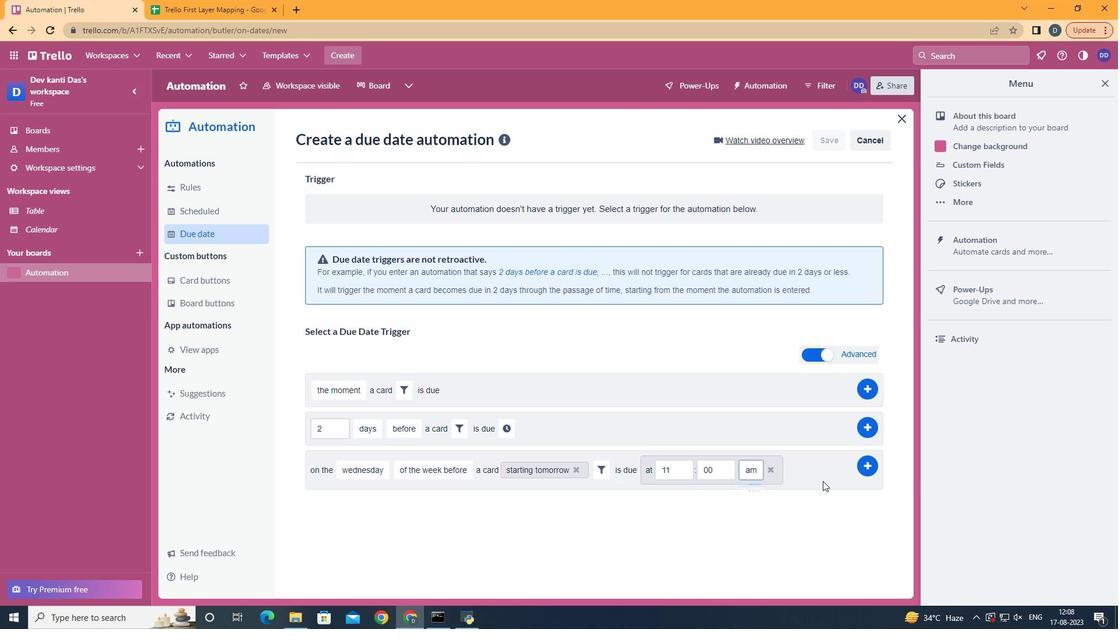 
Action: Mouse moved to (864, 465)
Screenshot: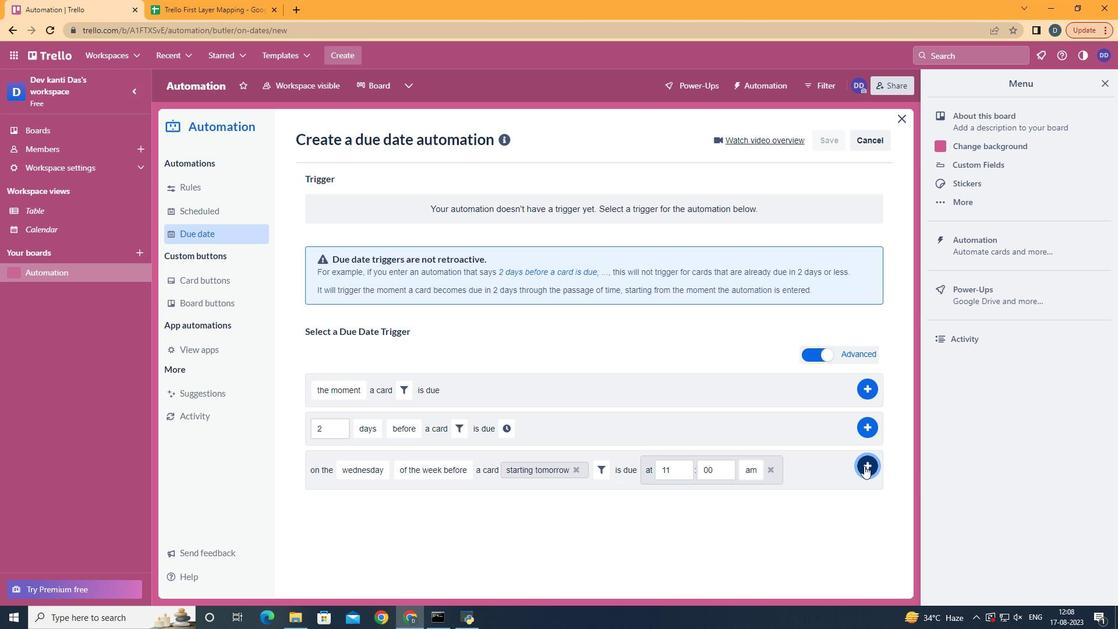 
Action: Mouse pressed left at (864, 465)
Screenshot: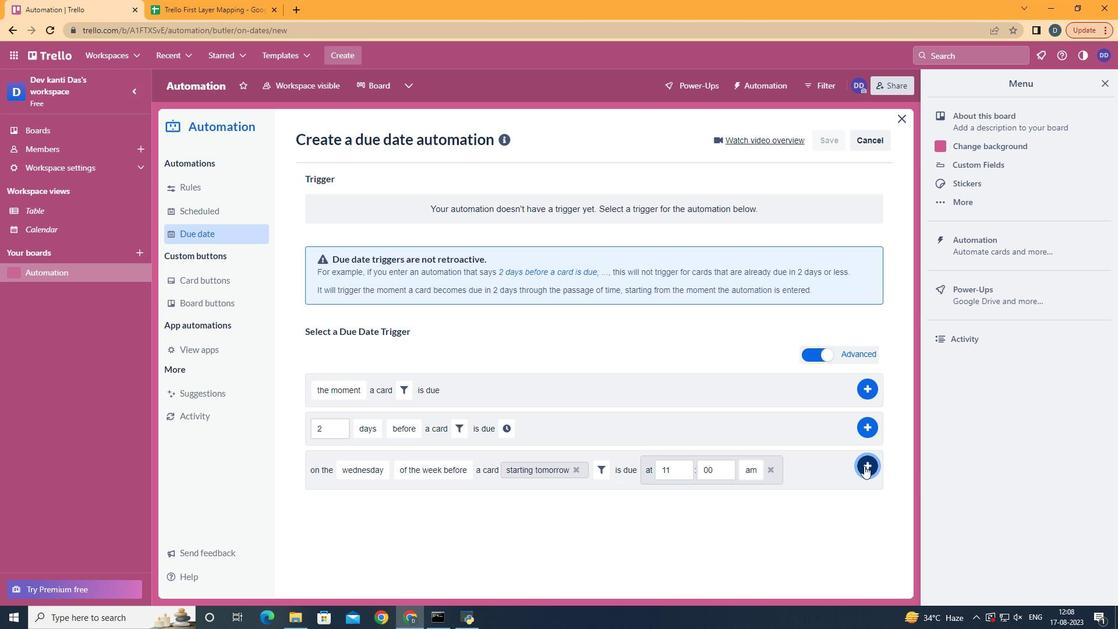 
Action: Mouse moved to (861, 466)
Screenshot: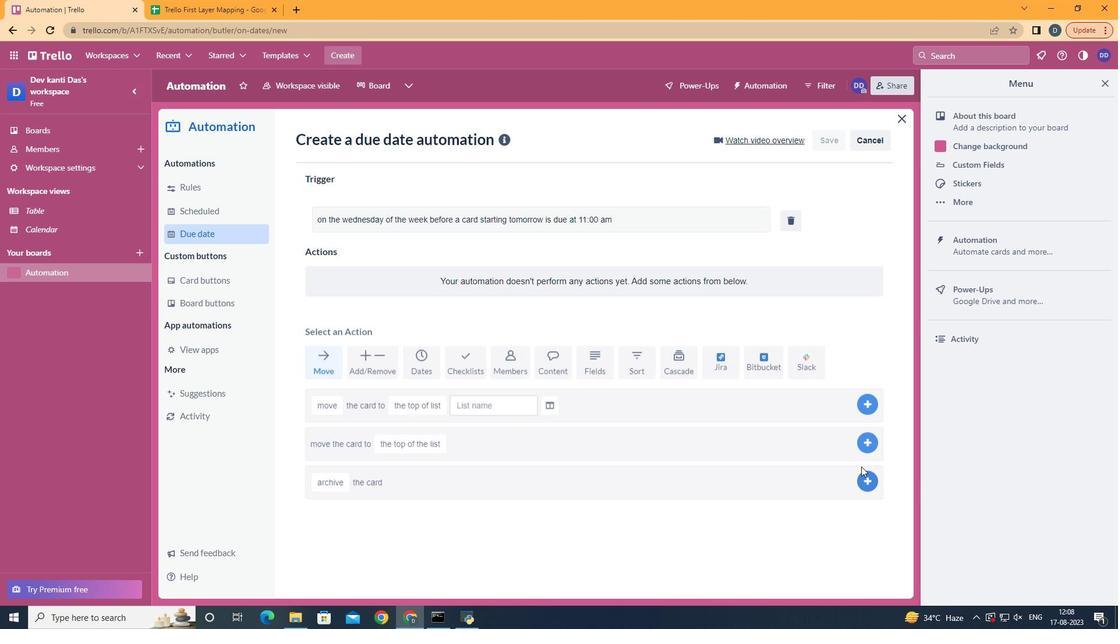 
